 Task: Making Ringtones.
Action: Mouse moved to (5, 14)
Screenshot: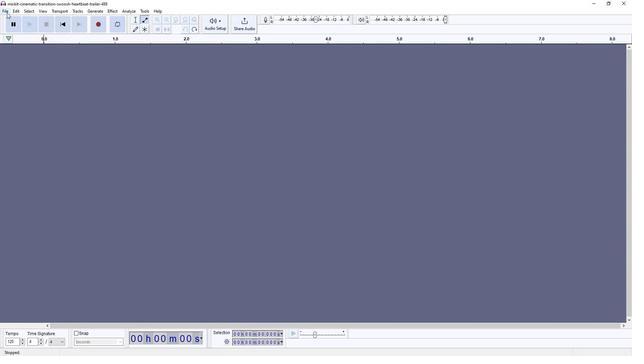 
Action: Mouse pressed left at (5, 14)
Screenshot: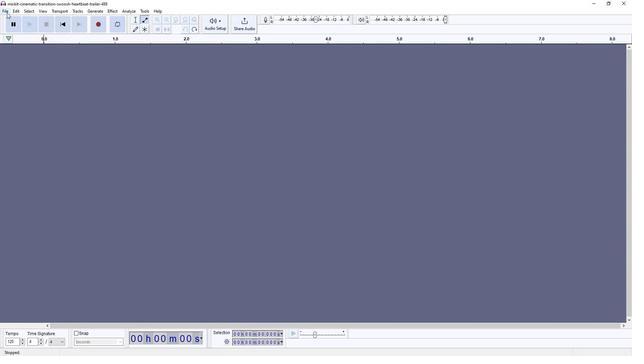 
Action: Mouse moved to (19, 28)
Screenshot: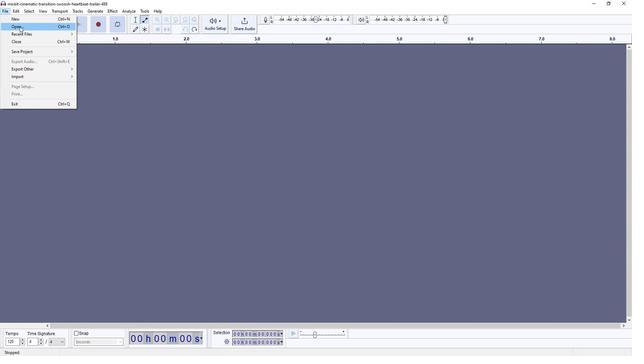 
Action: Mouse pressed left at (19, 28)
Screenshot: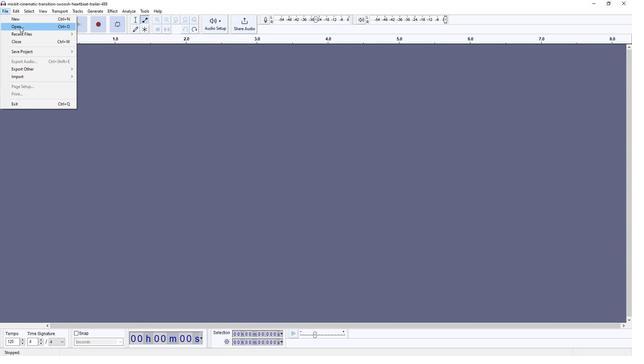 
Action: Mouse moved to (63, 57)
Screenshot: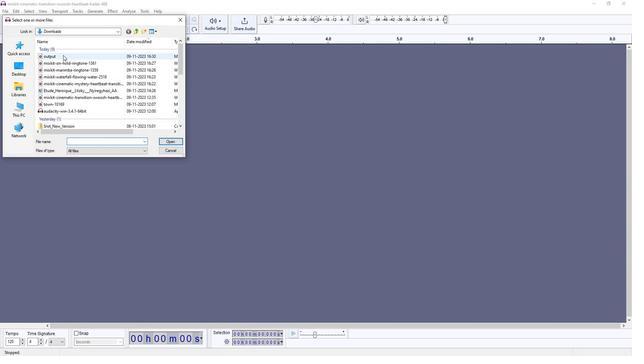 
Action: Mouse pressed left at (63, 57)
Screenshot: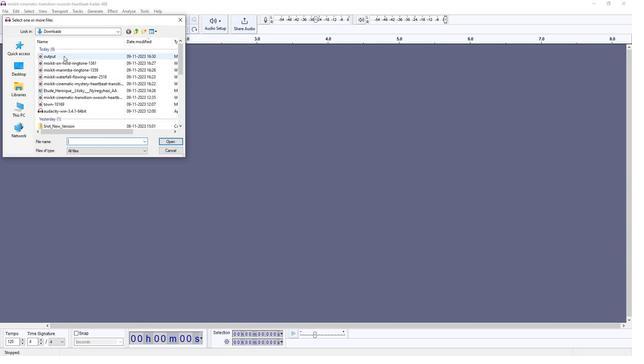 
Action: Mouse moved to (170, 141)
Screenshot: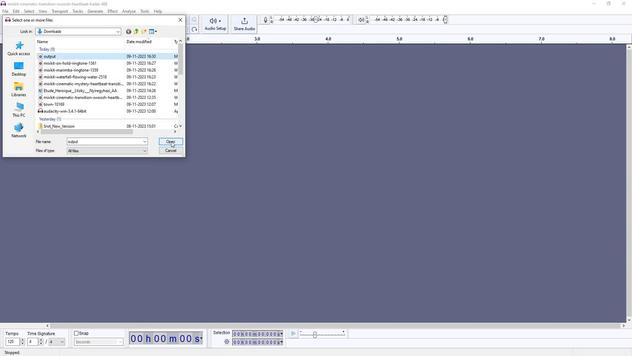 
Action: Mouse pressed left at (170, 141)
Screenshot: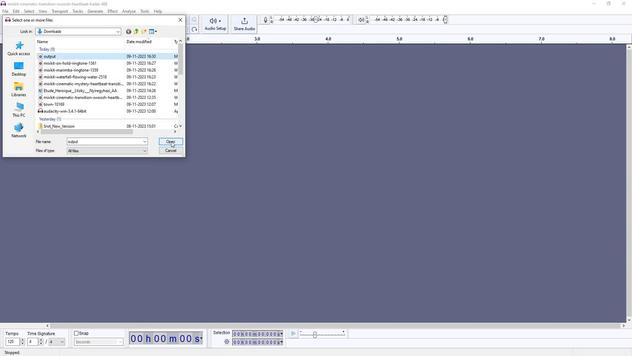 
Action: Mouse moved to (29, 28)
Screenshot: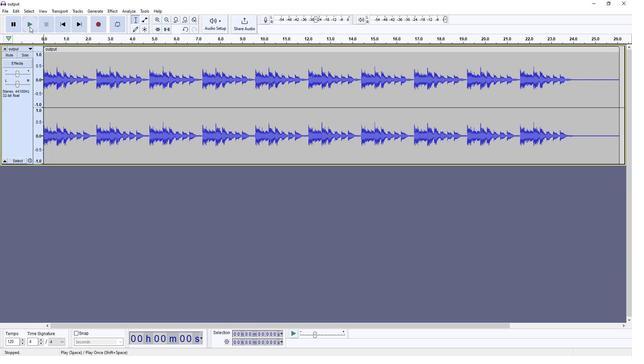 
Action: Mouse pressed left at (29, 28)
Screenshot: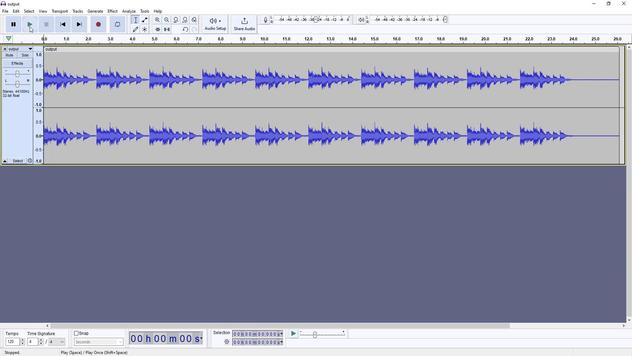
Action: Mouse moved to (48, 26)
Screenshot: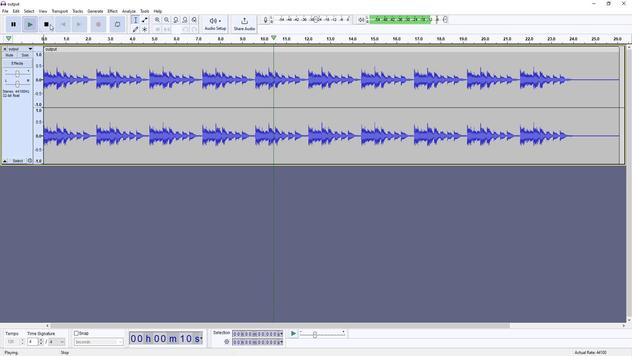 
Action: Mouse pressed left at (48, 26)
Screenshot: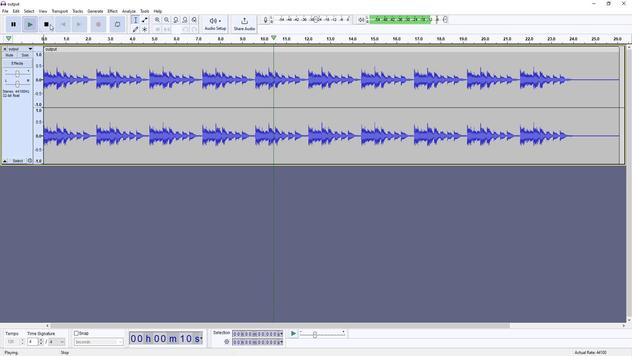 
Action: Mouse moved to (620, 80)
Screenshot: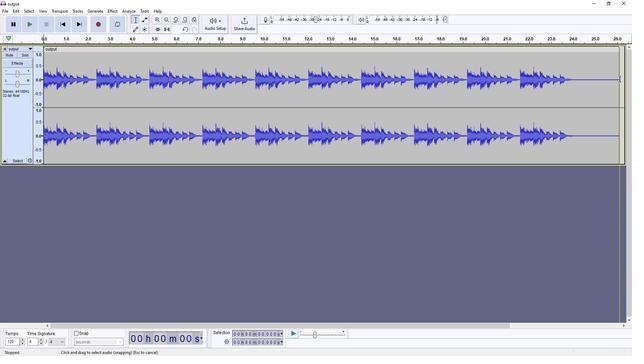 
Action: Mouse pressed left at (620, 80)
Screenshot: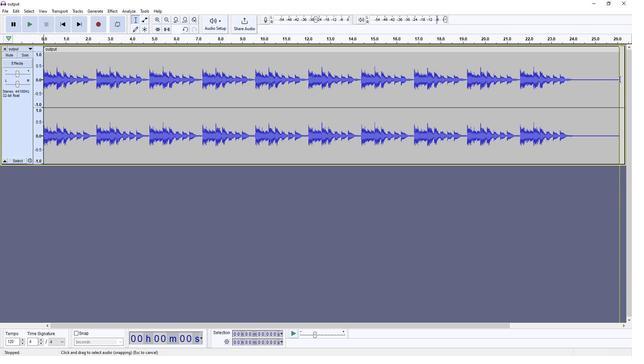 
Action: Mouse moved to (567, 90)
Screenshot: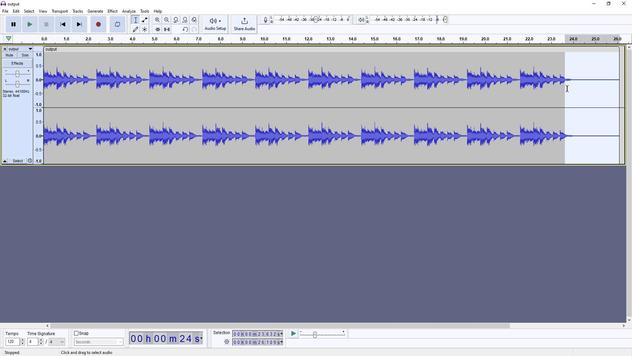
Action: Mouse pressed left at (567, 90)
Screenshot: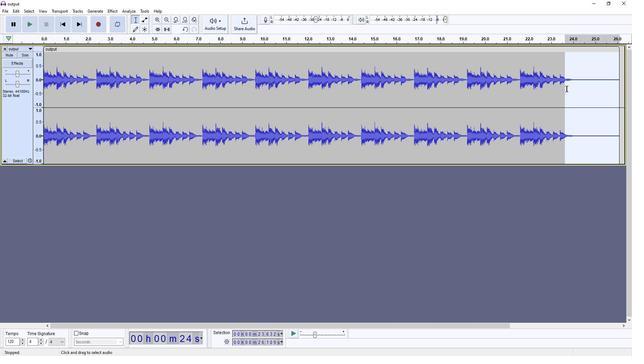 
Action: Mouse moved to (29, 12)
Screenshot: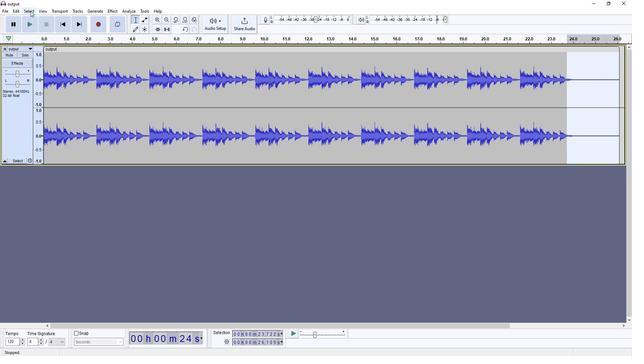 
Action: Mouse pressed left at (29, 12)
Screenshot: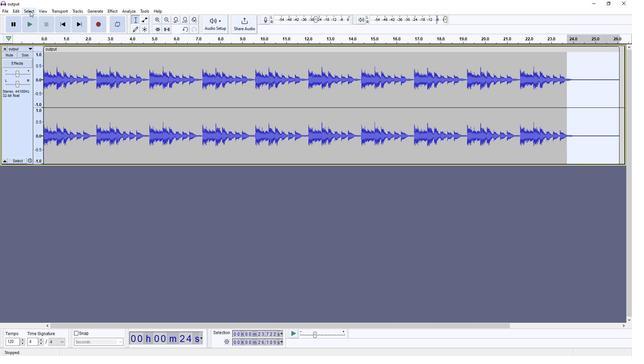 
Action: Mouse moved to (28, 43)
Screenshot: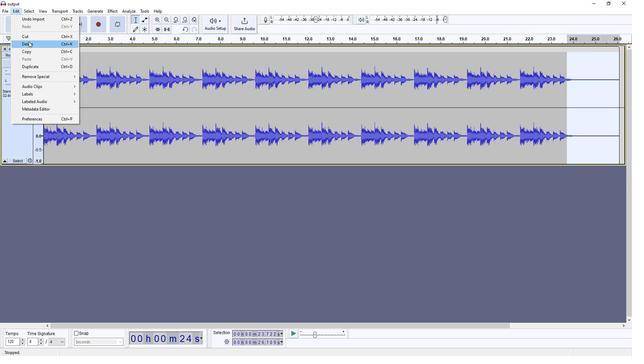 
Action: Mouse pressed left at (28, 43)
Screenshot: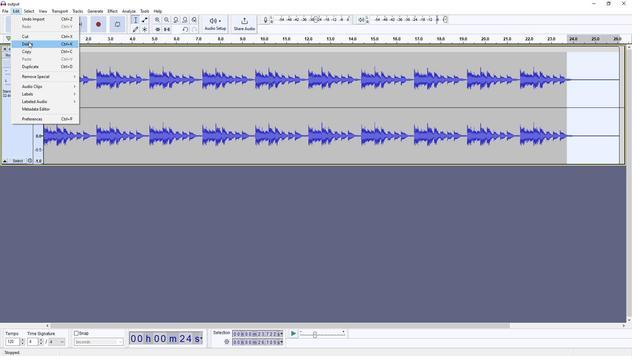 
Action: Mouse moved to (26, 26)
Screenshot: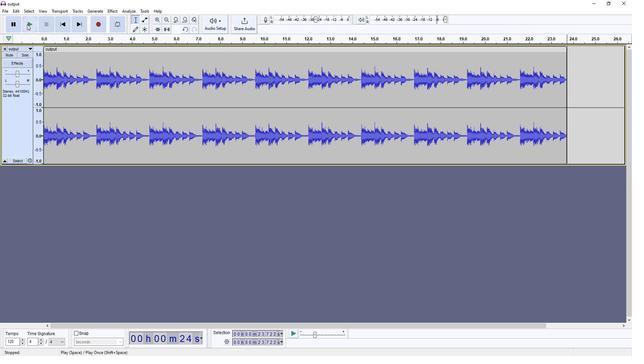 
Action: Mouse pressed left at (26, 26)
Screenshot: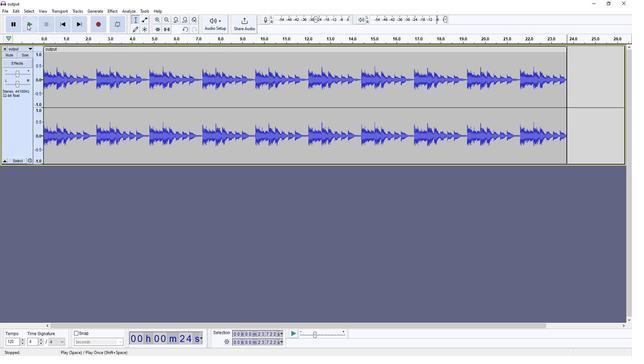 
Action: Mouse moved to (494, 84)
Screenshot: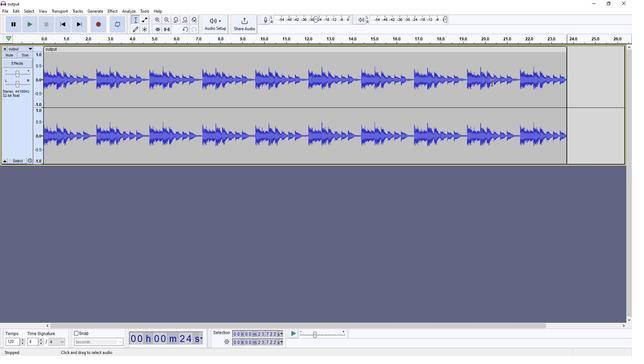 
Action: Mouse pressed left at (494, 84)
Screenshot: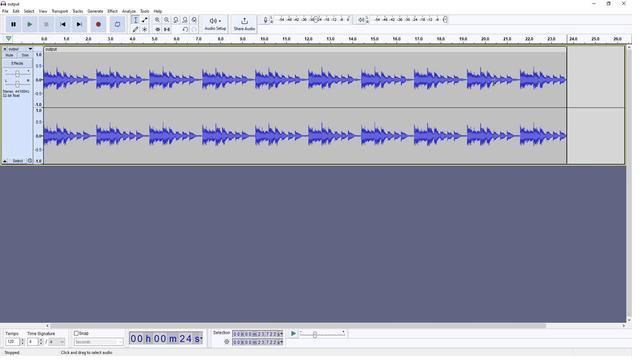 
Action: Mouse moved to (495, 84)
Screenshot: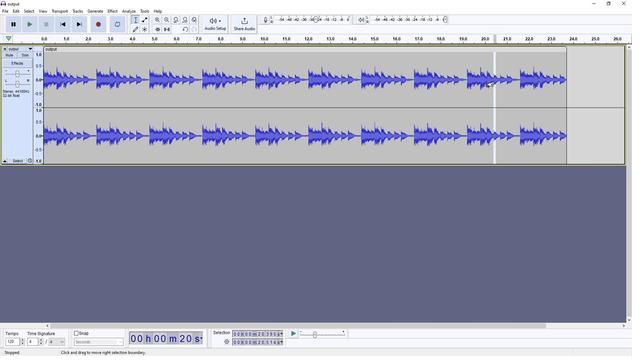
Action: Mouse pressed left at (495, 84)
Screenshot: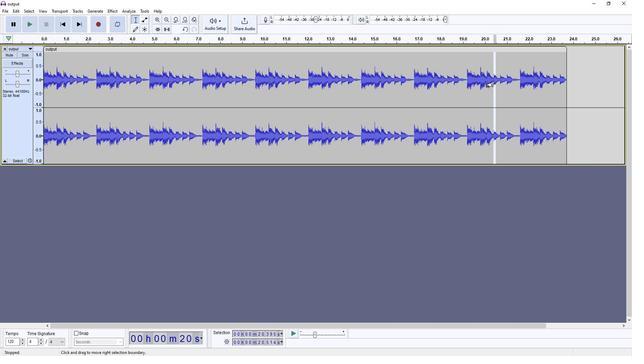 
Action: Mouse moved to (31, 25)
Screenshot: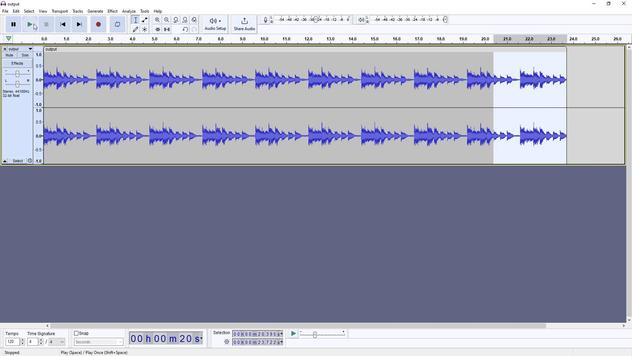 
Action: Mouse pressed left at (31, 25)
Screenshot: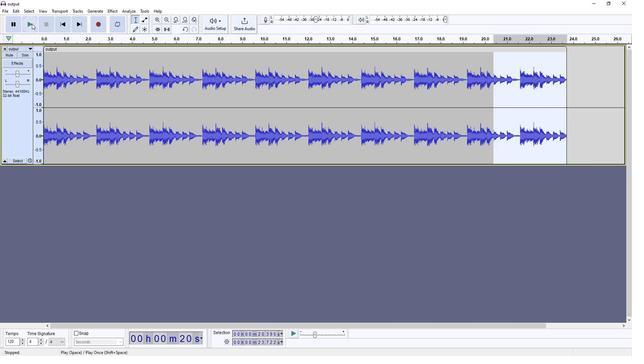 
Action: Mouse moved to (44, 88)
Screenshot: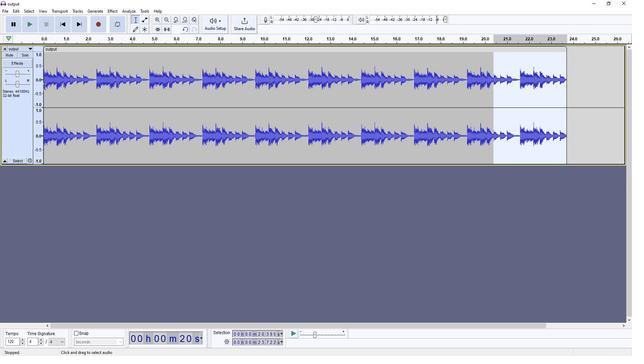 
Action: Mouse pressed left at (44, 88)
Screenshot: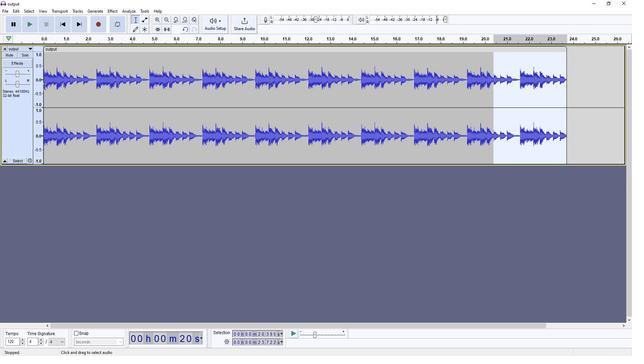 
Action: Mouse moved to (114, 12)
Screenshot: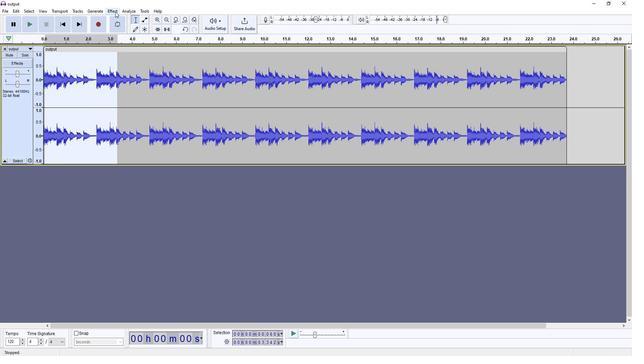 
Action: Mouse pressed left at (114, 12)
Screenshot: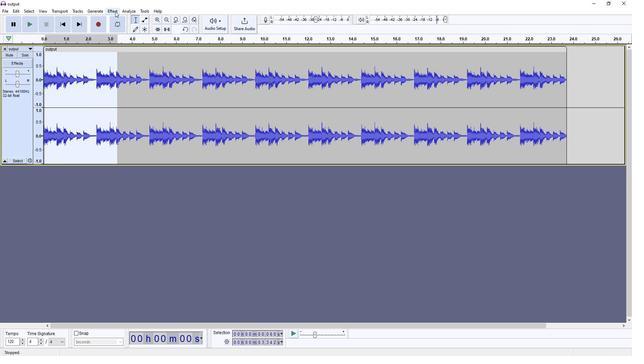 
Action: Mouse moved to (221, 94)
Screenshot: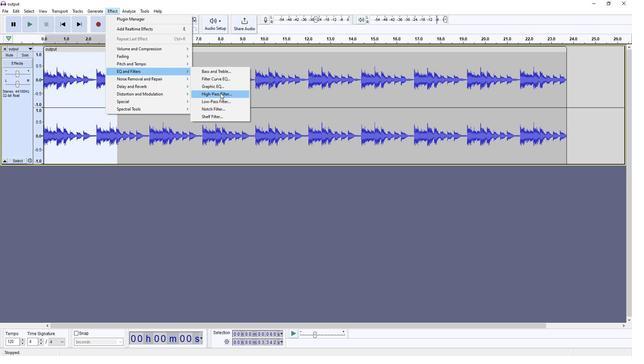 
Action: Mouse pressed left at (221, 94)
Screenshot: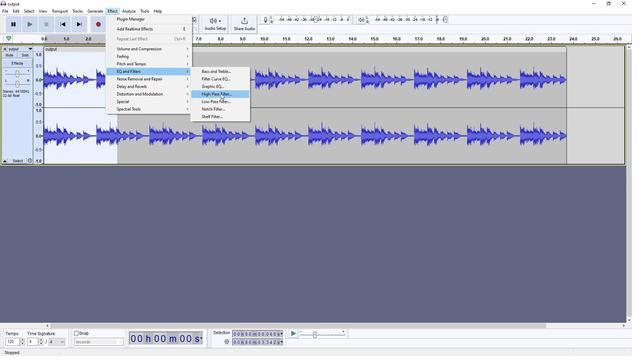 
Action: Mouse moved to (331, 179)
Screenshot: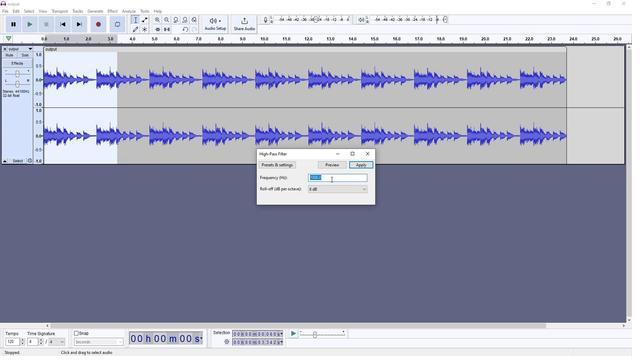 
Action: Mouse pressed left at (331, 179)
Screenshot: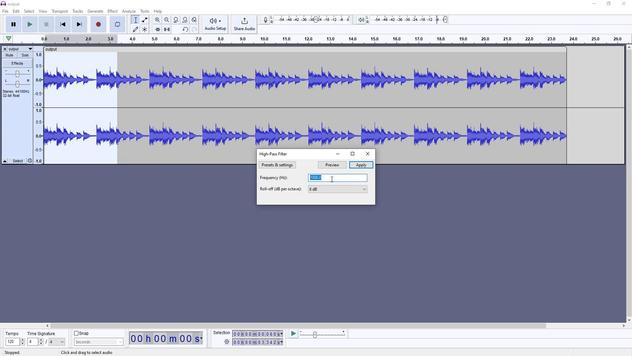 
Action: Mouse moved to (363, 164)
Screenshot: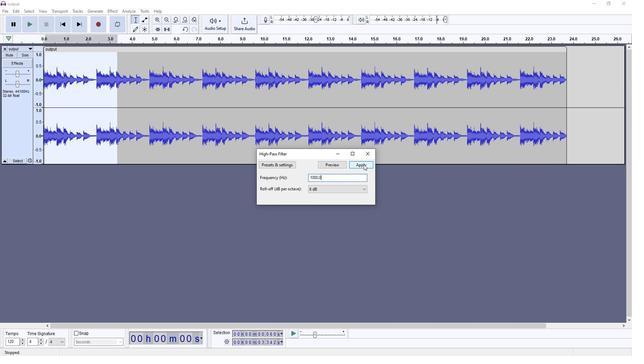 
Action: Mouse pressed left at (363, 164)
Screenshot: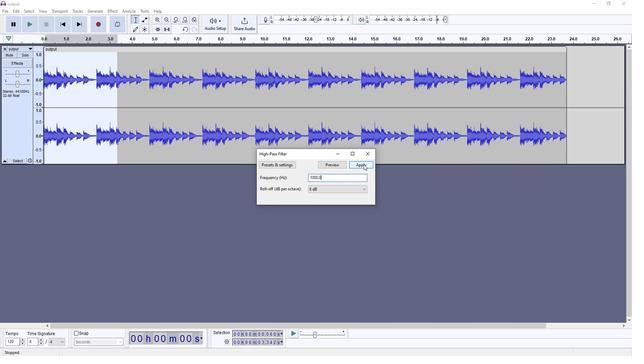 
Action: Mouse moved to (29, 26)
Screenshot: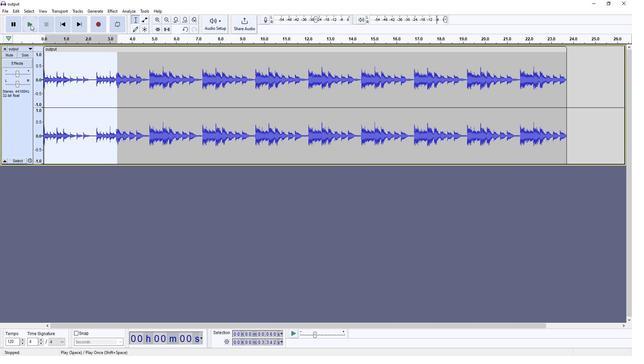 
Action: Mouse pressed left at (29, 26)
Screenshot: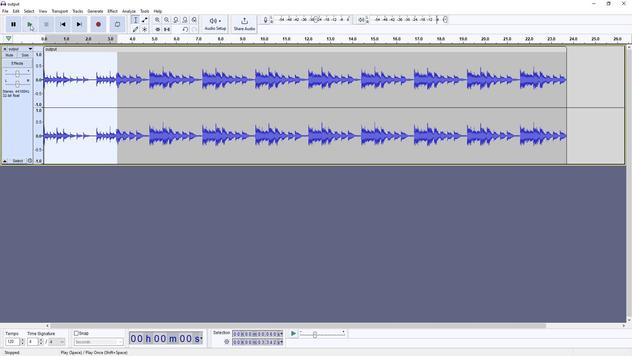 
Action: Mouse moved to (119, 64)
Screenshot: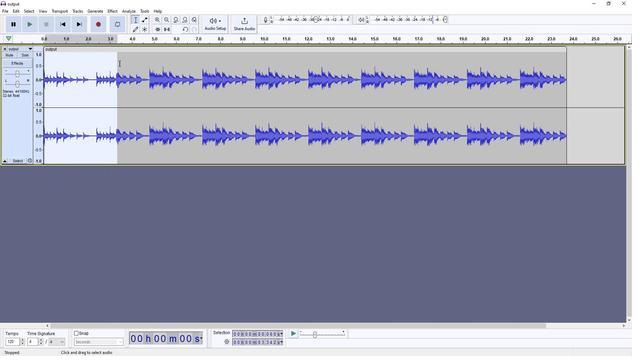 
Action: Mouse pressed left at (119, 64)
Screenshot: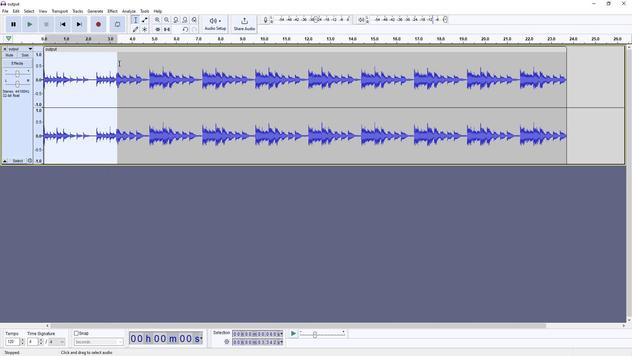 
Action: Mouse moved to (112, 13)
Screenshot: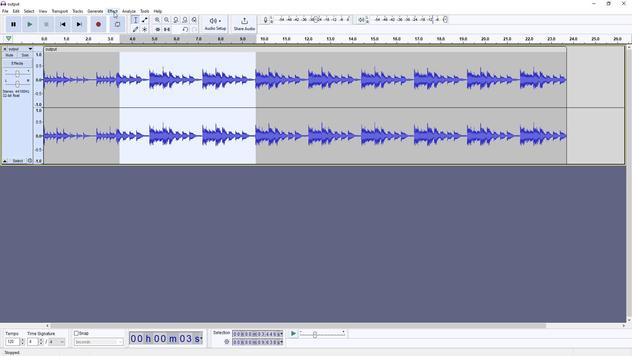 
Action: Mouse pressed left at (112, 13)
Screenshot: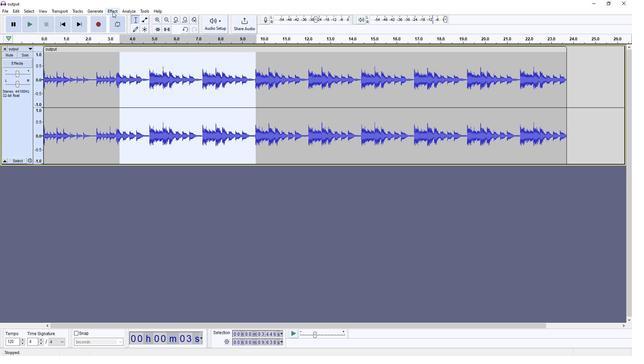 
Action: Mouse moved to (216, 52)
Screenshot: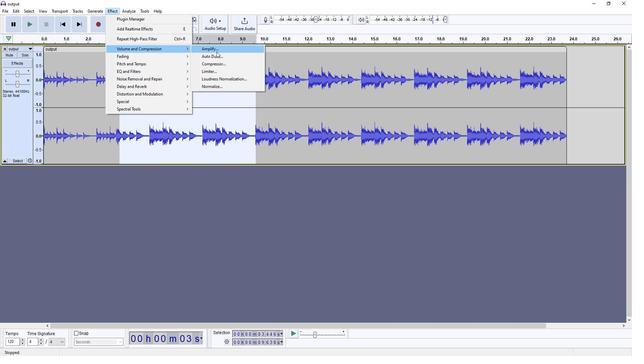 
Action: Mouse pressed left at (216, 52)
Screenshot: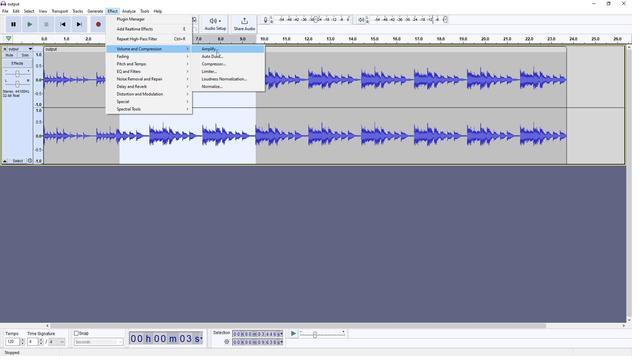 
Action: Mouse moved to (321, 182)
Screenshot: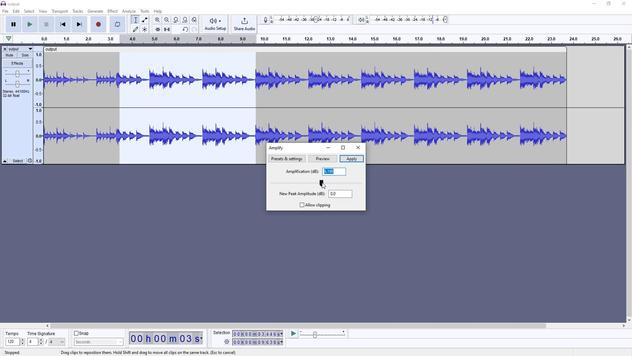 
Action: Mouse pressed left at (321, 182)
Screenshot: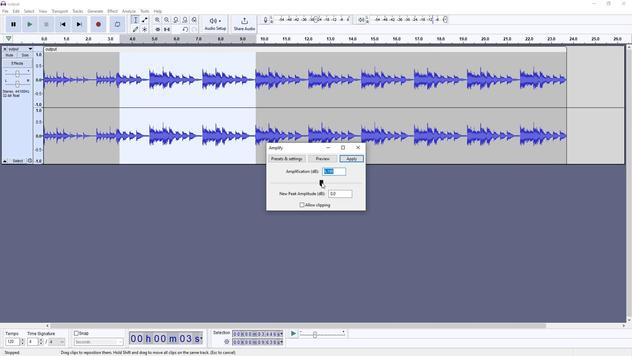 
Action: Mouse moved to (327, 184)
Screenshot: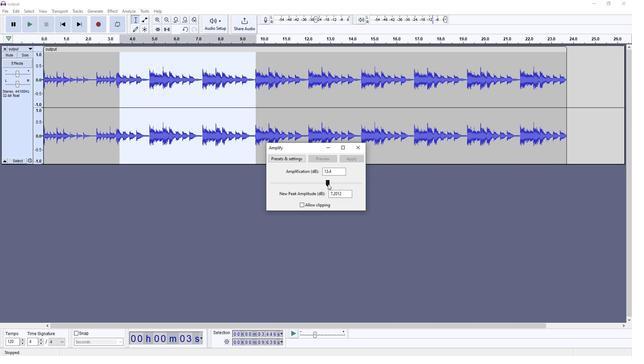 
Action: Mouse pressed left at (327, 184)
Screenshot: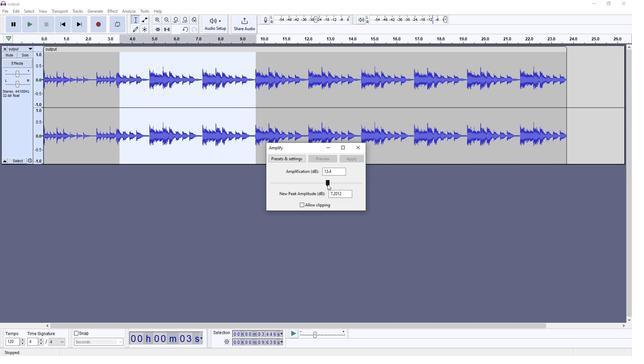 
Action: Mouse moved to (355, 159)
Screenshot: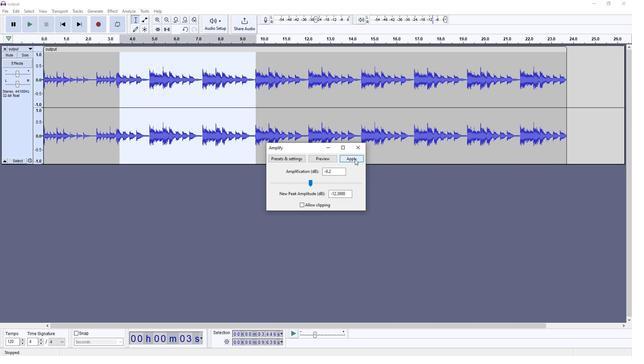 
Action: Mouse pressed left at (355, 159)
Screenshot: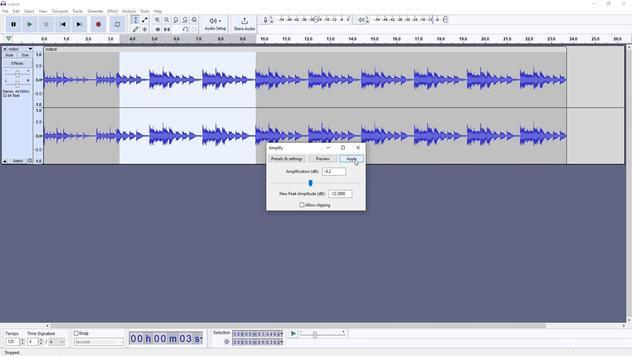 
Action: Mouse moved to (26, 23)
Screenshot: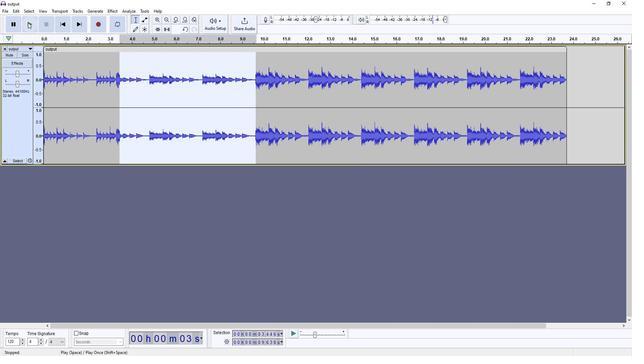 
Action: Mouse pressed left at (26, 23)
Screenshot: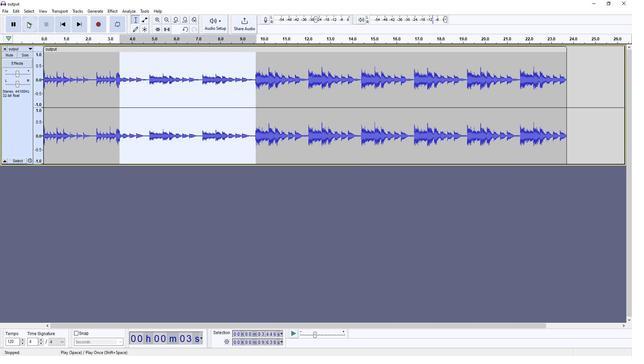 
Action: Mouse moved to (21, 126)
Screenshot: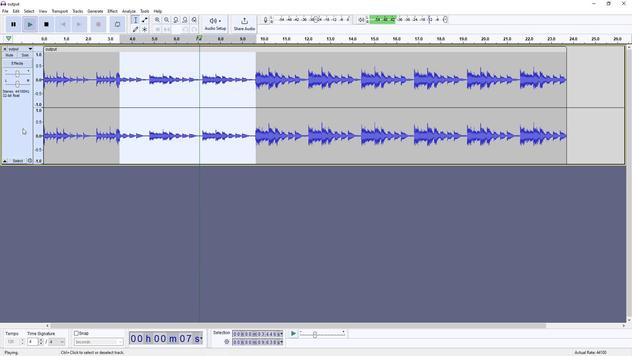 
Action: Mouse pressed left at (21, 126)
Screenshot: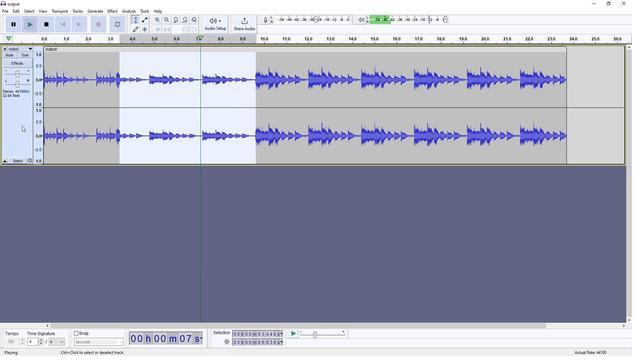 
Action: Mouse moved to (46, 24)
Screenshot: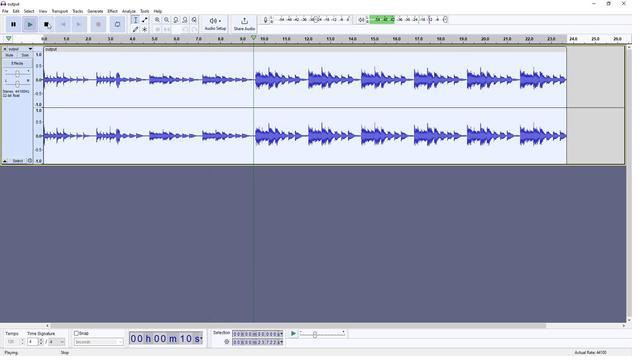 
Action: Mouse pressed left at (46, 24)
Screenshot: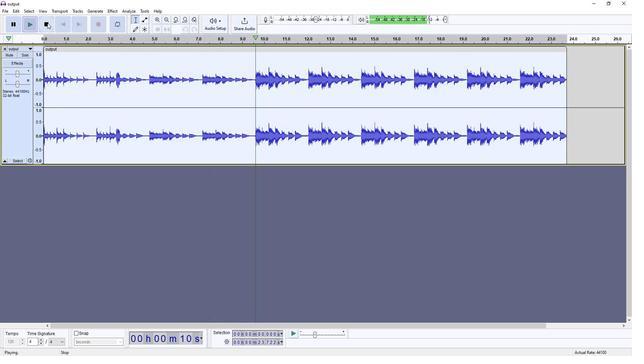 
Action: Mouse moved to (110, 12)
Screenshot: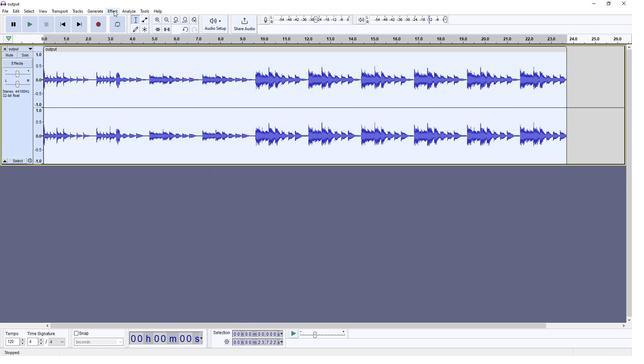 
Action: Mouse pressed left at (110, 12)
Screenshot: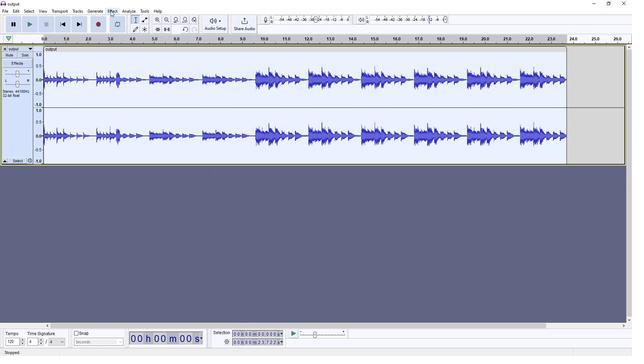 
Action: Mouse moved to (213, 71)
Screenshot: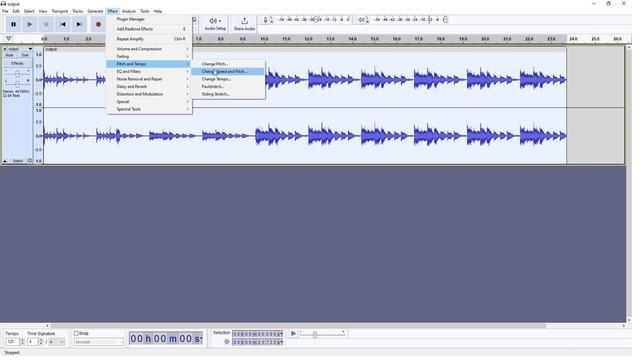 
Action: Mouse pressed left at (213, 71)
Screenshot: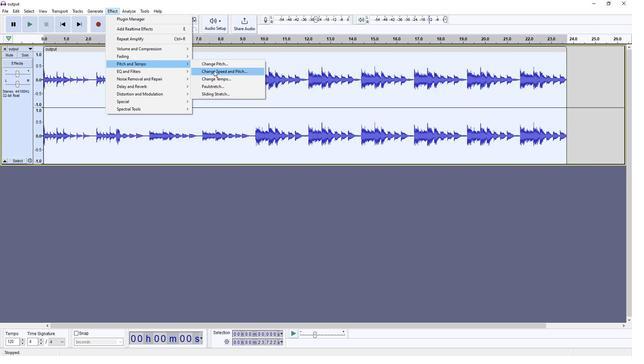 
Action: Mouse moved to (307, 171)
Screenshot: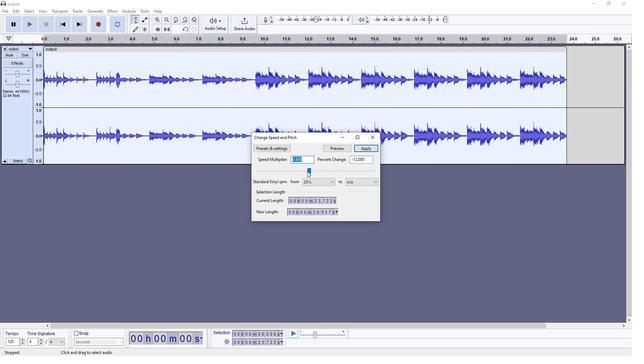 
Action: Mouse pressed left at (307, 171)
Screenshot: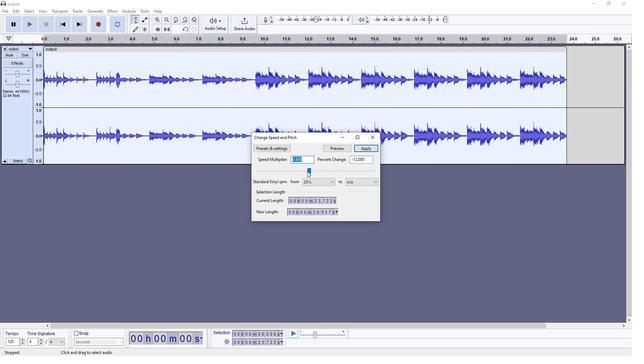 
Action: Mouse moved to (299, 171)
Screenshot: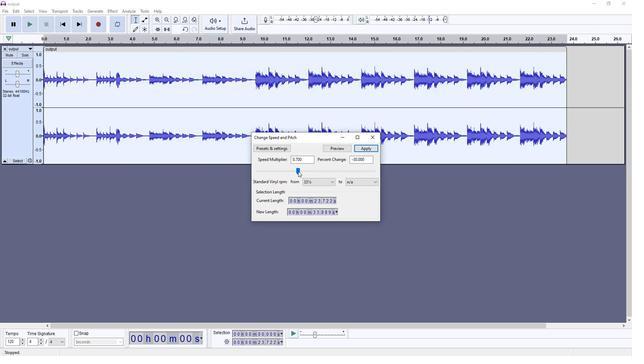 
Action: Mouse pressed left at (299, 171)
Screenshot: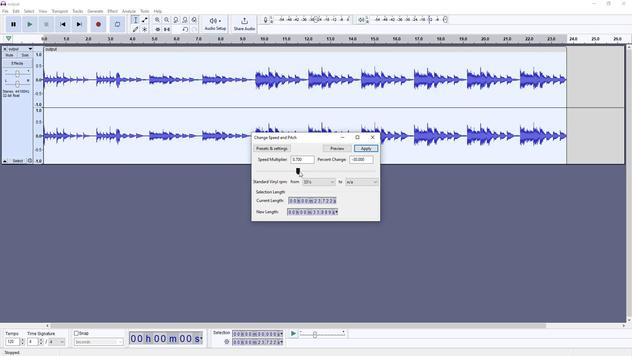 
Action: Mouse moved to (338, 149)
Screenshot: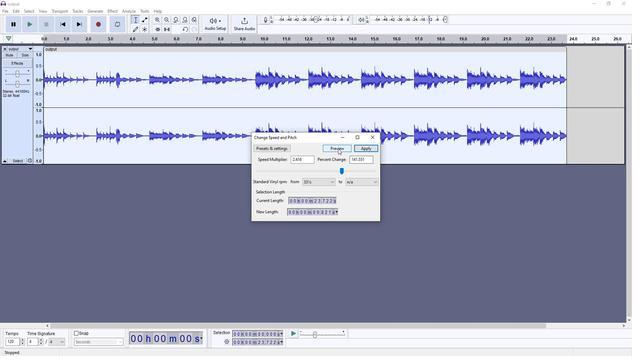 
Action: Mouse pressed left at (338, 149)
Screenshot: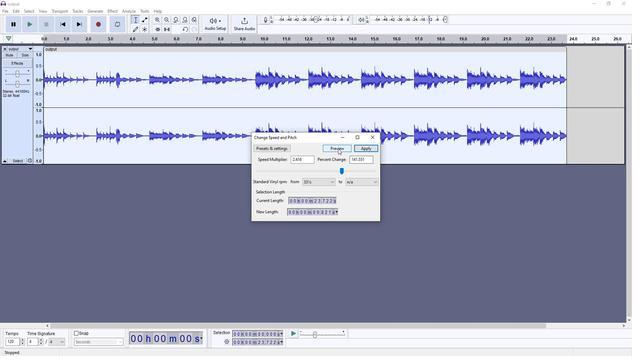 
Action: Mouse moved to (361, 149)
Screenshot: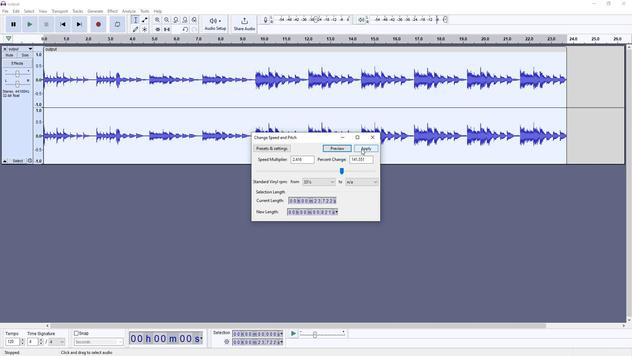 
Action: Mouse pressed left at (361, 149)
Screenshot: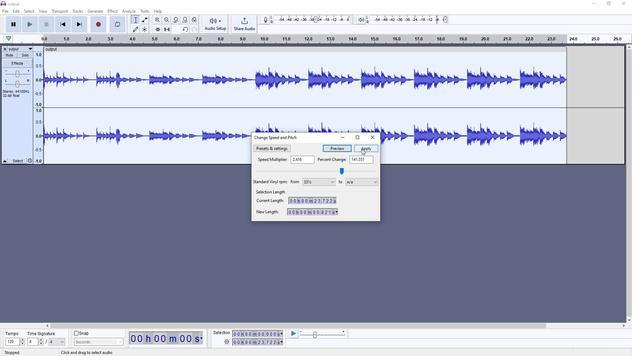 
Action: Mouse moved to (28, 24)
Screenshot: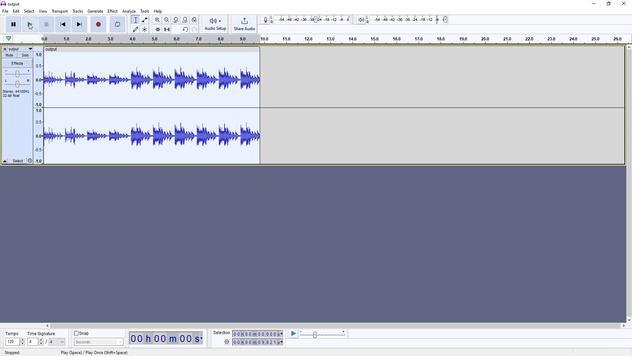 
Action: Mouse pressed left at (28, 24)
Screenshot: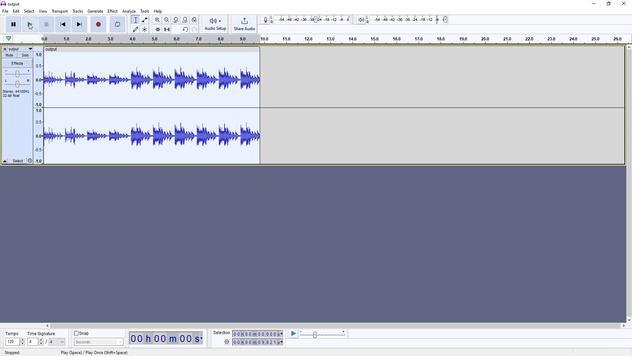 
Action: Mouse moved to (7, 12)
Screenshot: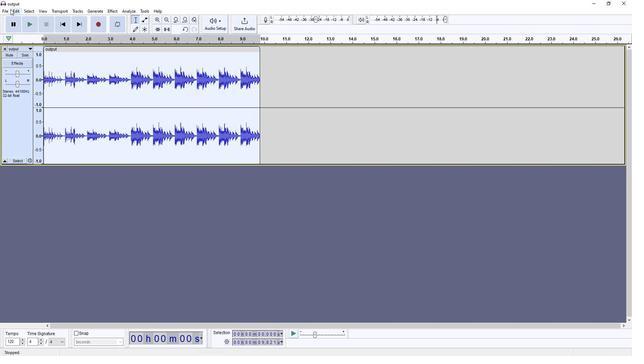 
Action: Mouse pressed left at (7, 12)
Screenshot: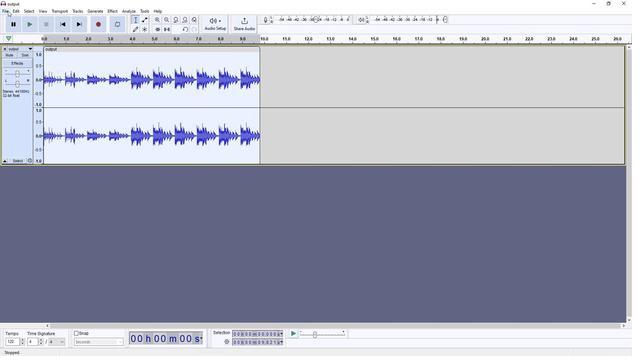 
Action: Mouse moved to (20, 63)
Screenshot: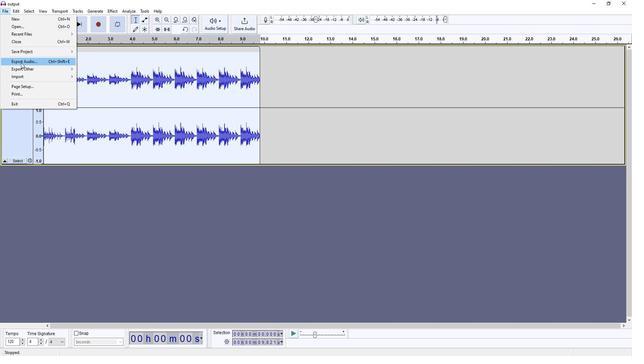 
Action: Mouse pressed left at (20, 63)
Screenshot: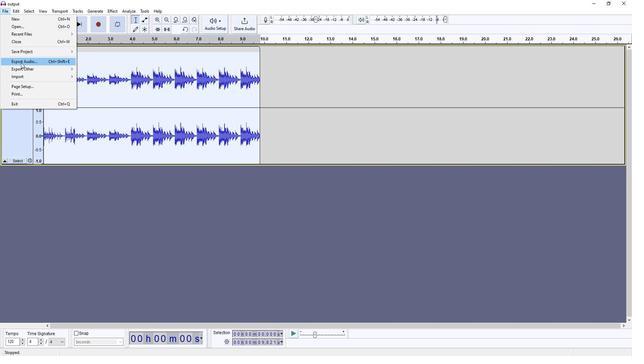 
Action: Mouse moved to (63, 49)
Screenshot: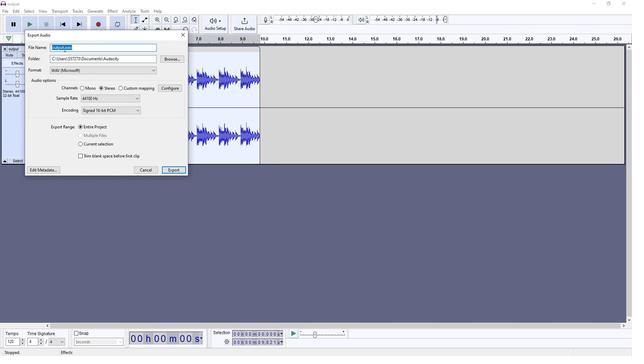 
Action: Mouse pressed left at (63, 49)
Screenshot: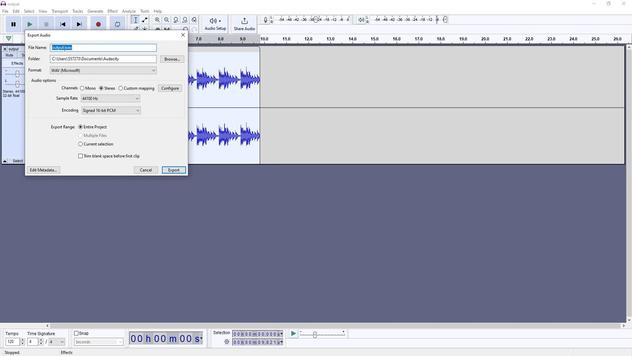 
Action: Mouse moved to (62, 49)
Screenshot: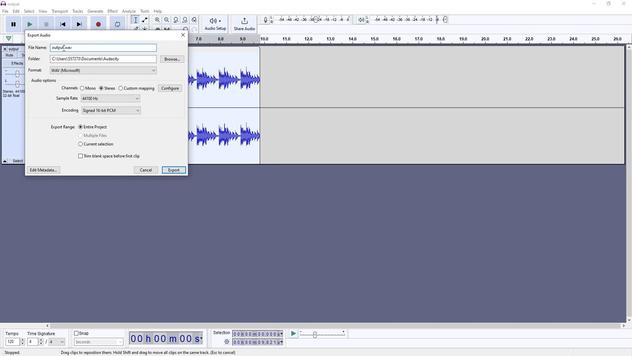 
Action: Mouse pressed left at (62, 49)
Screenshot: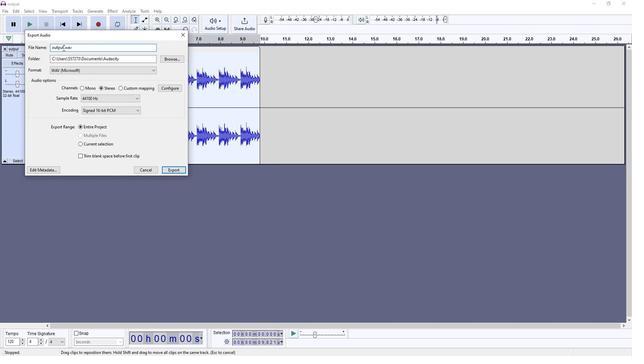 
Action: Mouse moved to (45, 48)
Screenshot: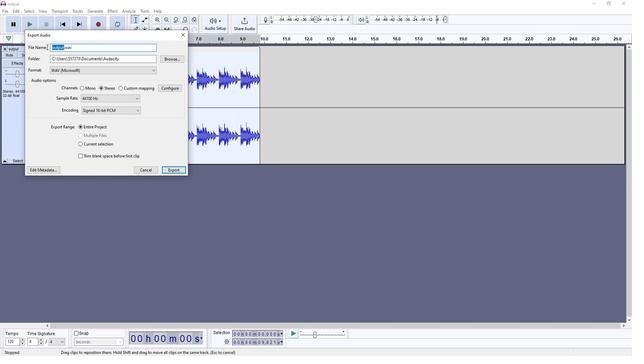 
Action: Key pressed <Key.shift>Ringtons<Key.backspace>es
Screenshot: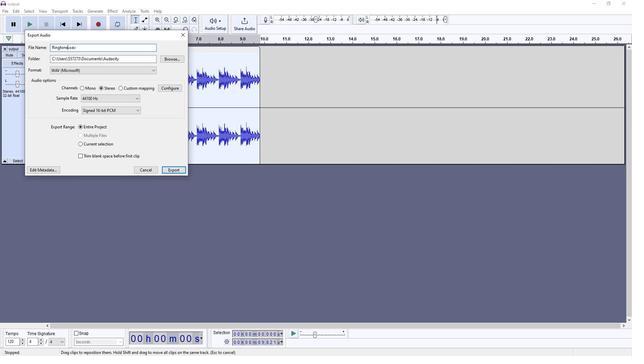 
Action: Mouse moved to (173, 170)
Screenshot: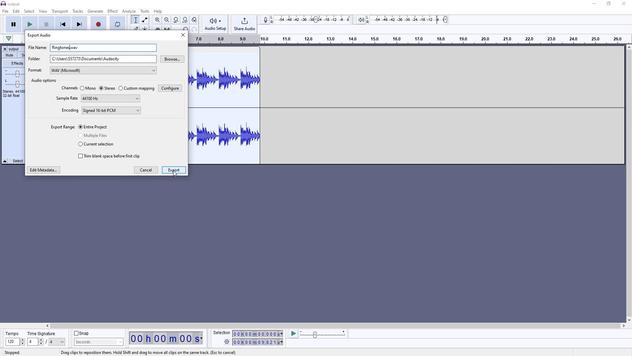 
Action: Mouse pressed left at (173, 170)
Screenshot: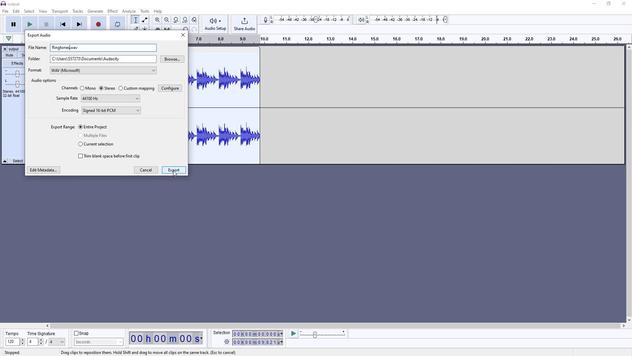 
Action: Mouse moved to (173, 170)
Screenshot: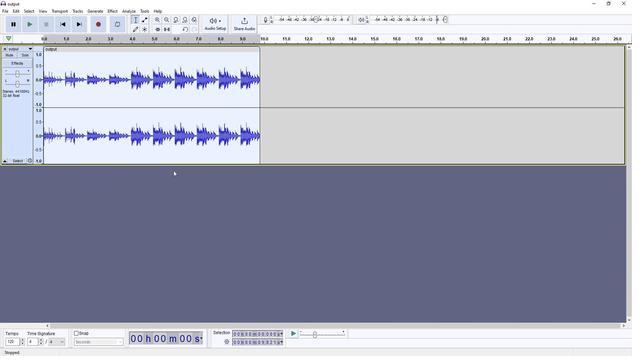 
